 Task: Filter google company.
Action: Mouse moved to (280, 83)
Screenshot: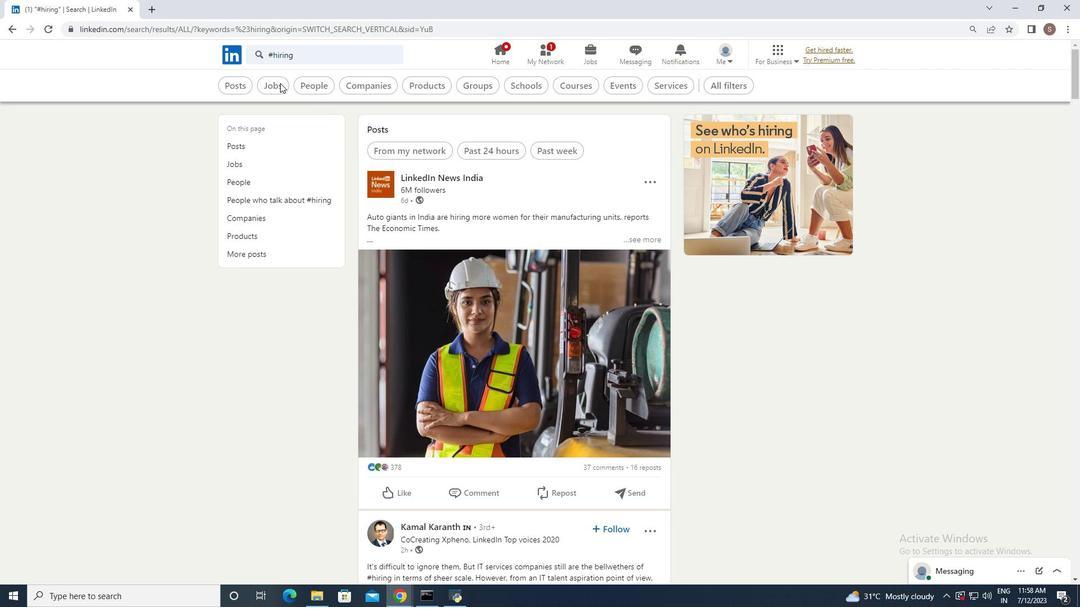 
Action: Mouse pressed left at (280, 83)
Screenshot: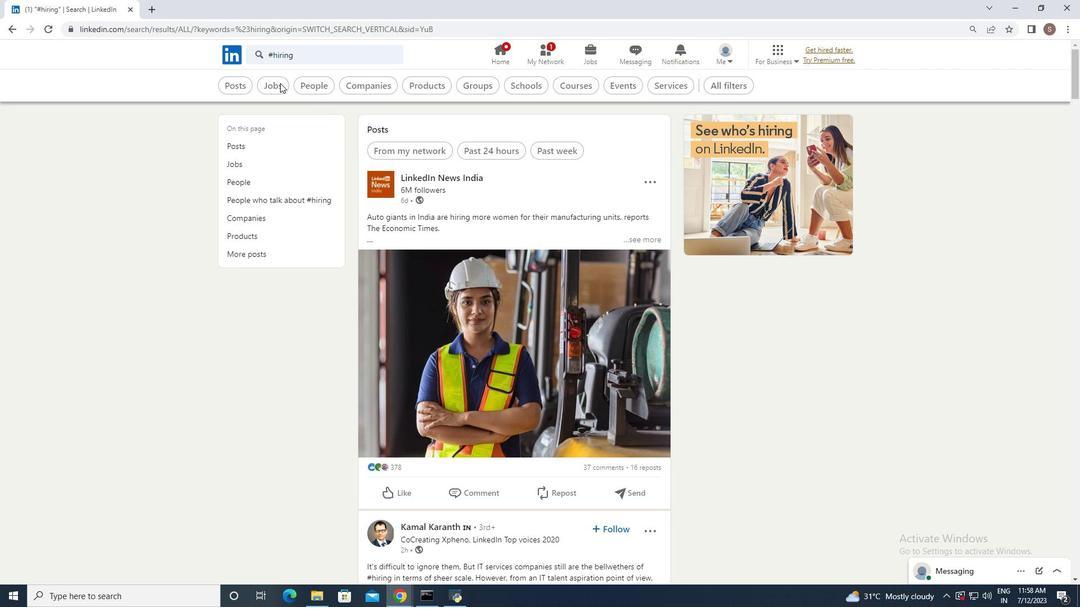 
Action: Mouse moved to (269, 89)
Screenshot: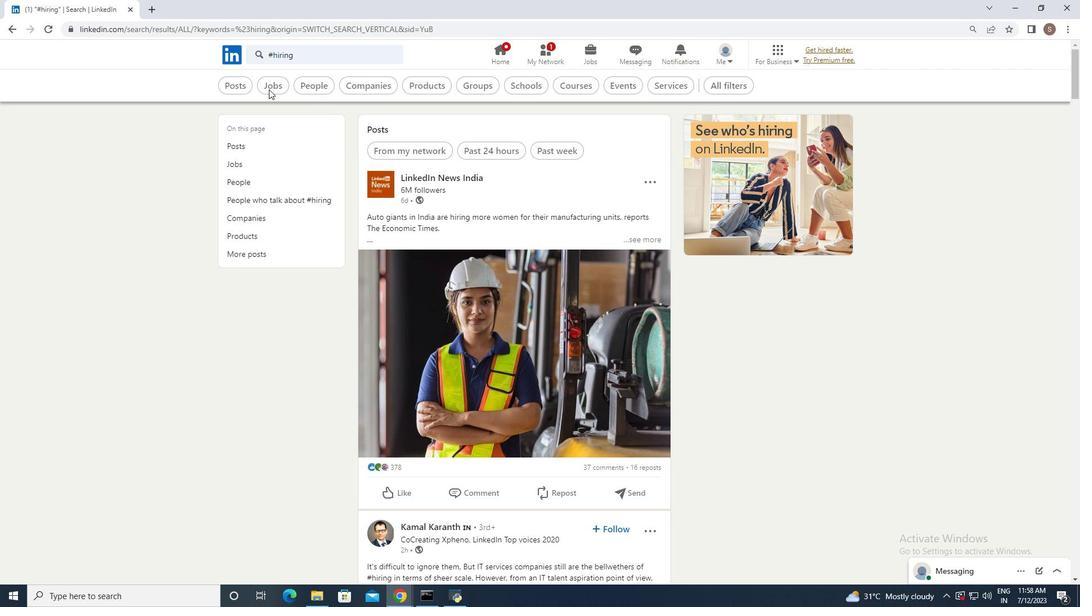 
Action: Mouse pressed left at (269, 89)
Screenshot: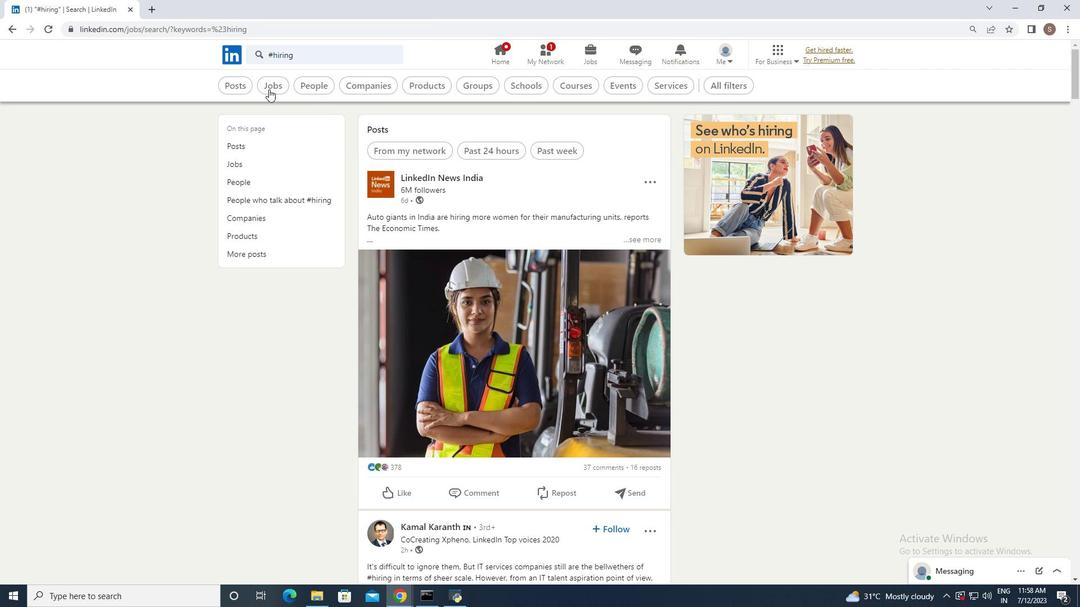 
Action: Mouse moved to (484, 88)
Screenshot: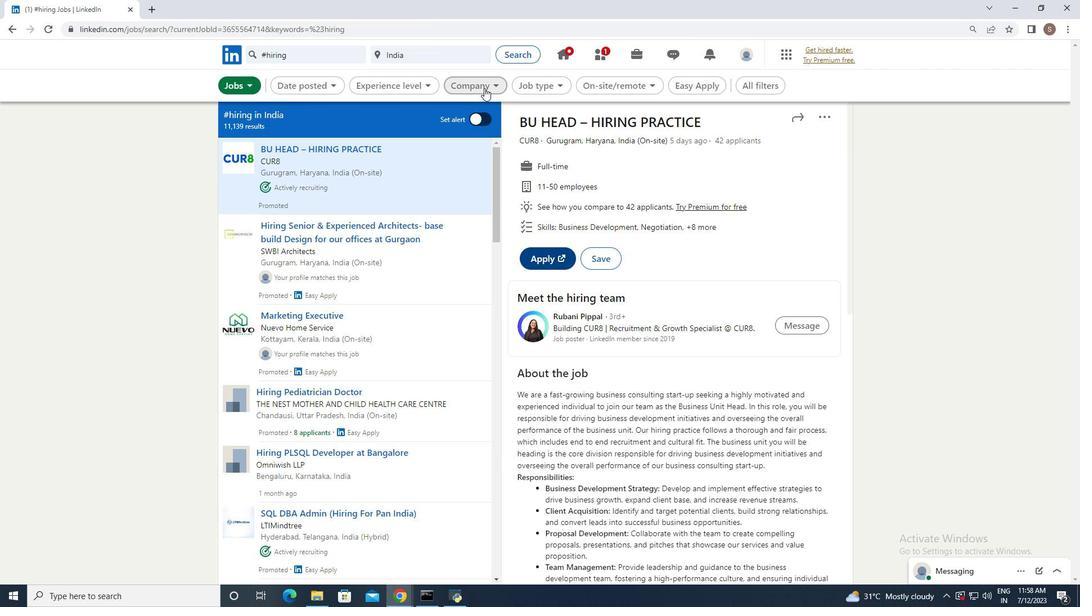 
Action: Mouse pressed left at (484, 88)
Screenshot: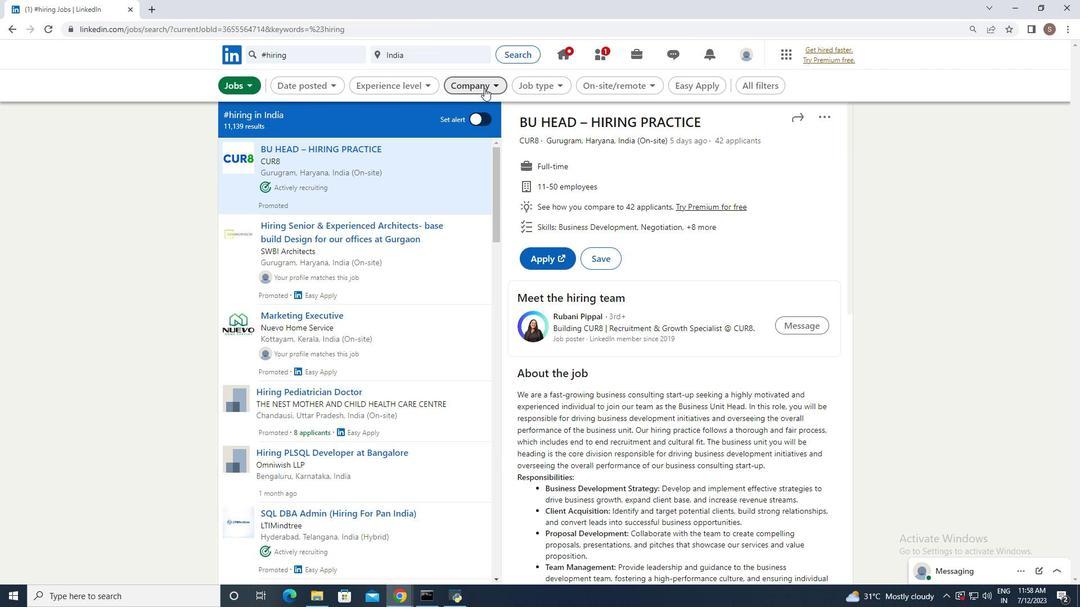 
Action: Mouse moved to (430, 117)
Screenshot: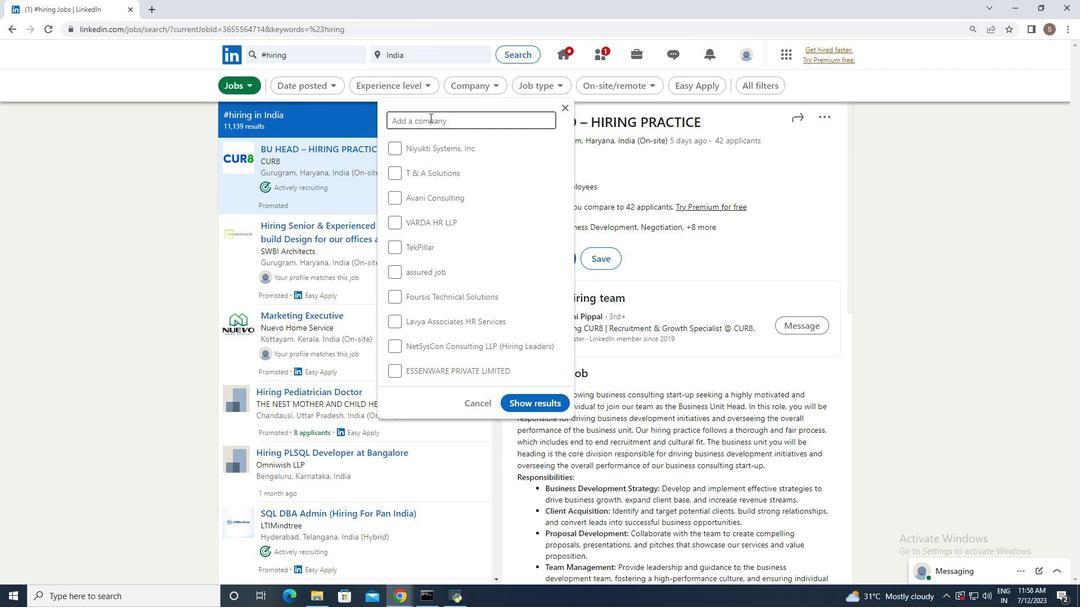 
Action: Mouse pressed left at (430, 117)
Screenshot: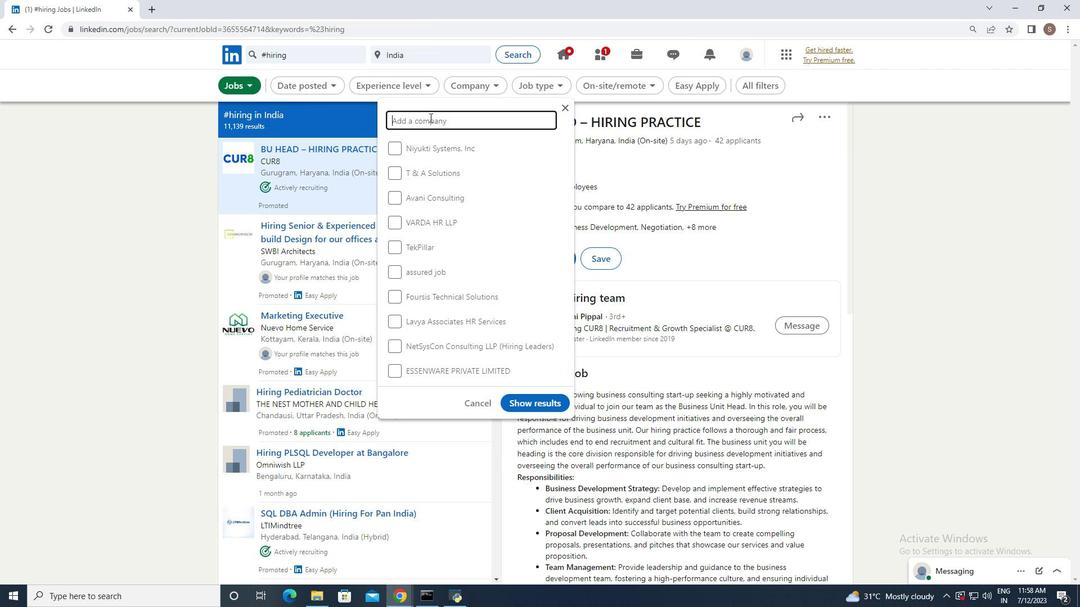 
Action: Key pressed <Key.shift>google
Screenshot: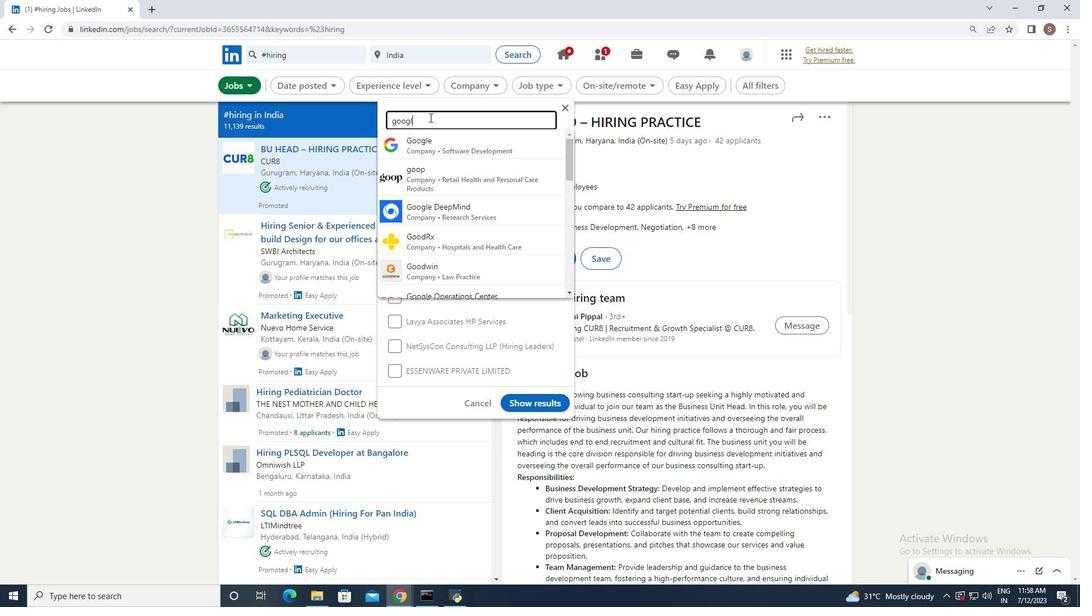 
Action: Mouse moved to (450, 141)
Screenshot: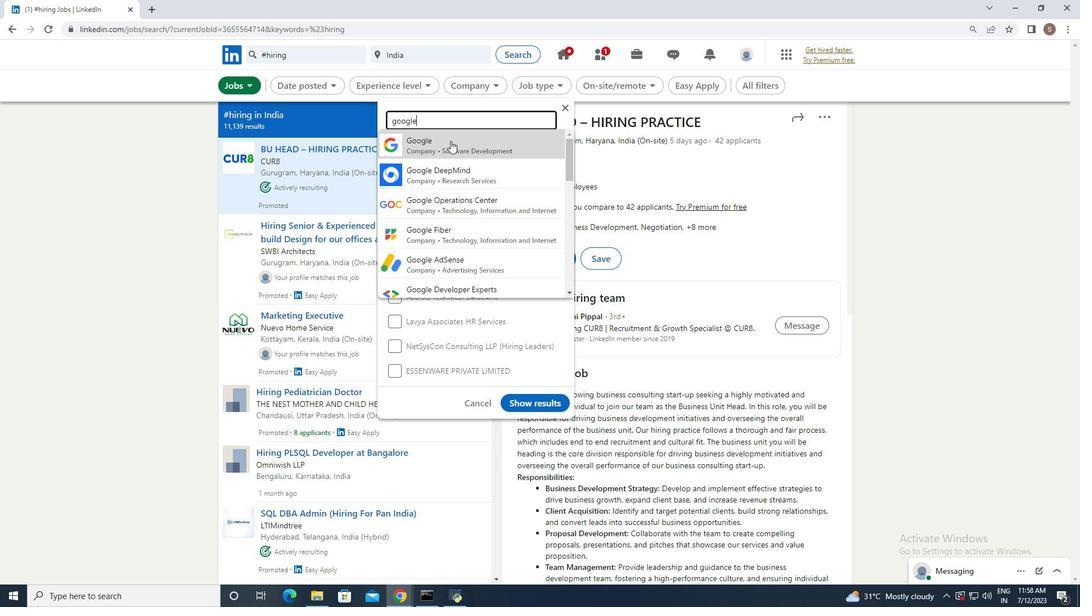
Action: Mouse pressed left at (450, 141)
Screenshot: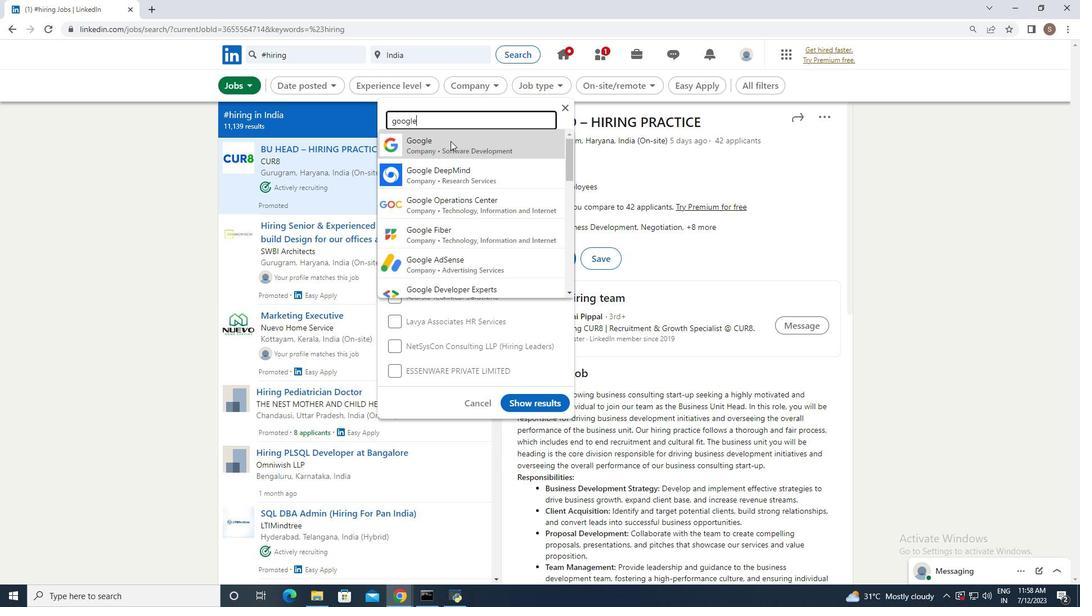 
Action: Mouse moved to (517, 426)
Screenshot: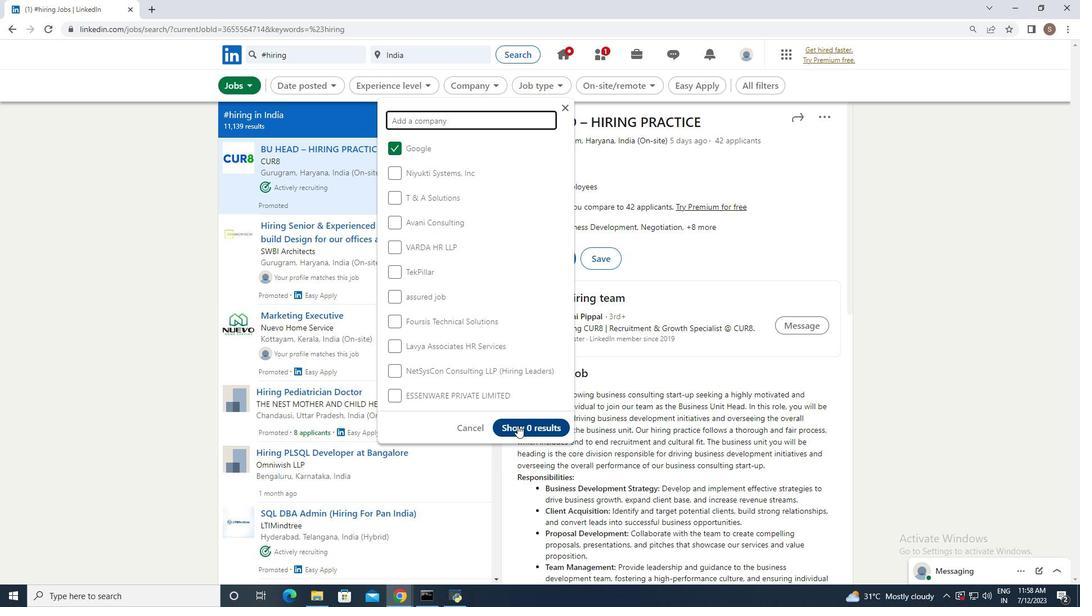 
Action: Mouse pressed left at (517, 426)
Screenshot: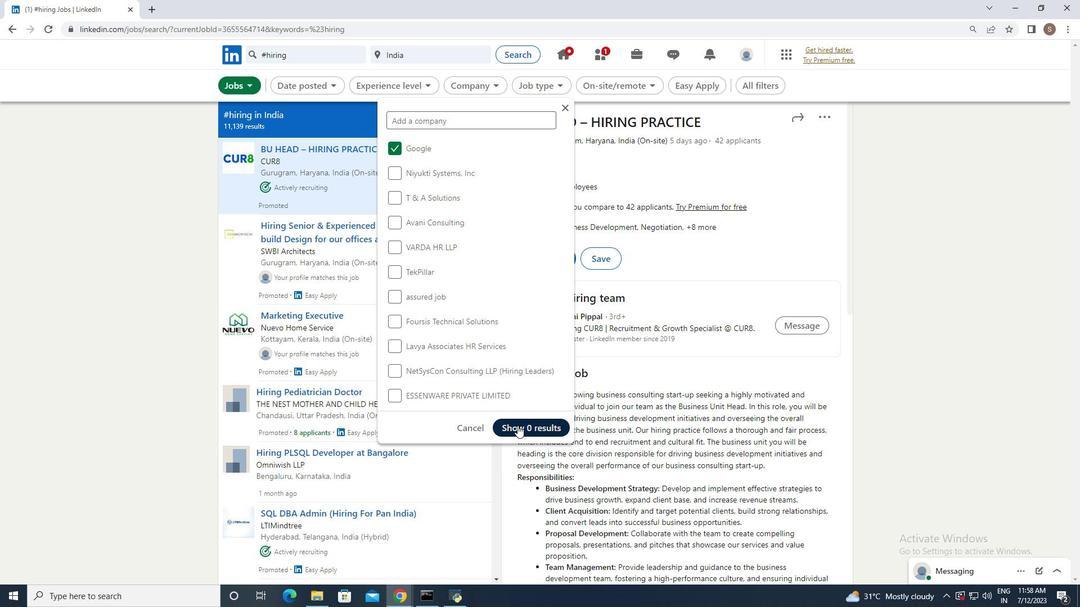 
